 Task: Filter community activity in the 'Javascript' repository for the last year.
Action: Mouse moved to (1098, 138)
Screenshot: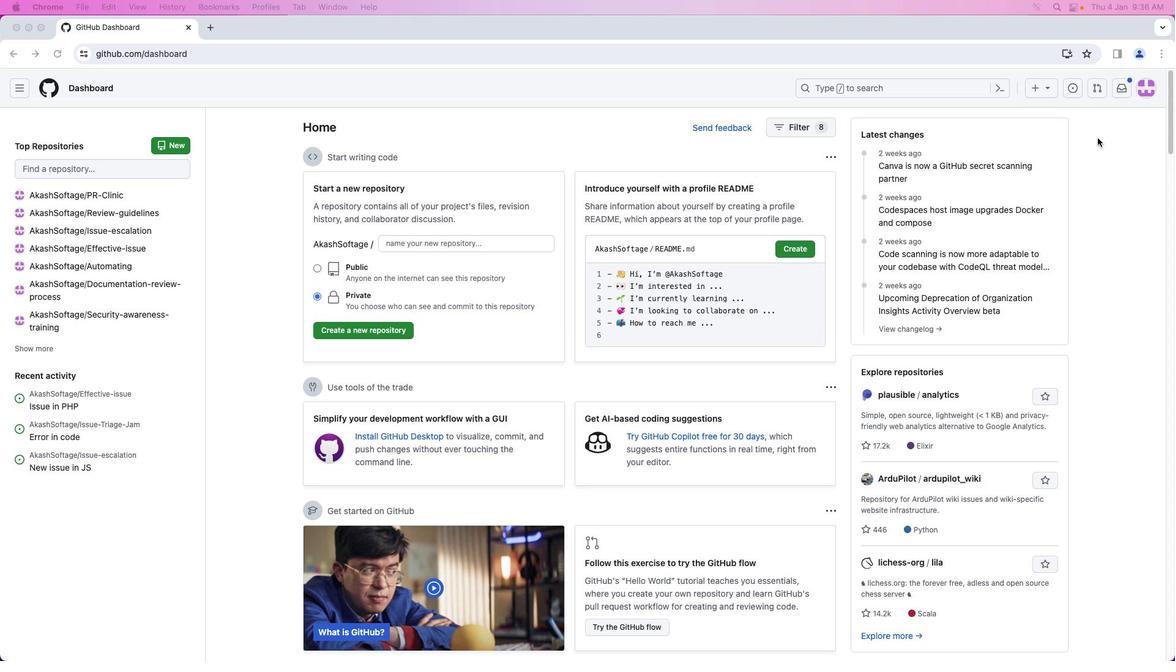 
Action: Mouse pressed left at (1098, 138)
Screenshot: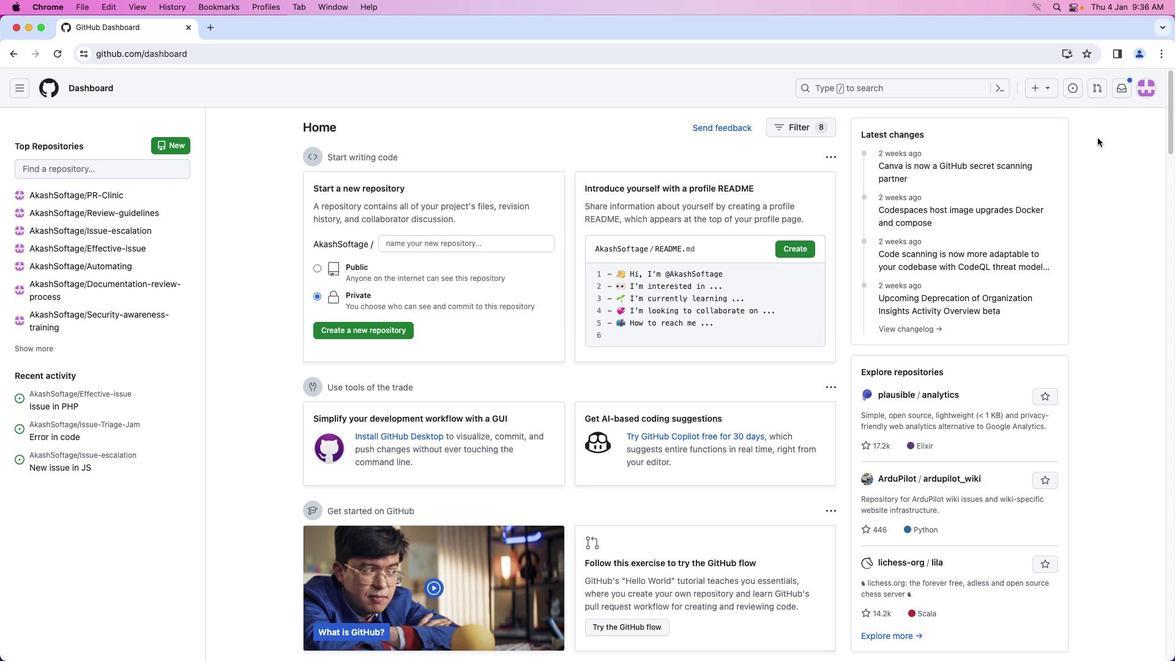 
Action: Mouse moved to (1143, 88)
Screenshot: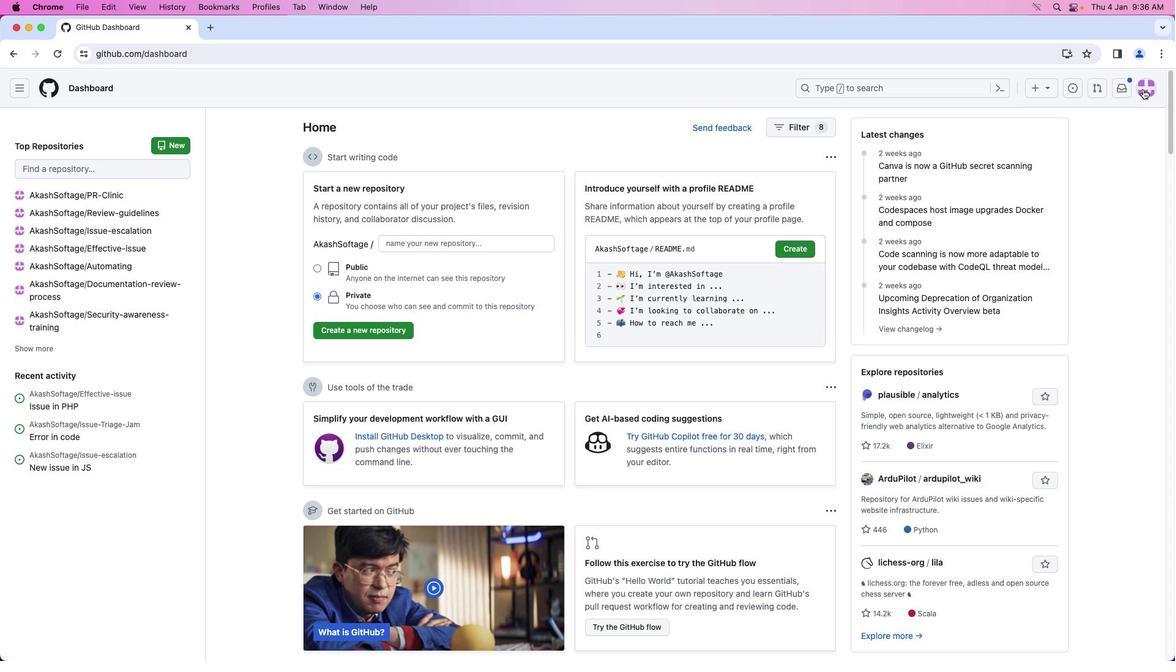 
Action: Mouse pressed left at (1143, 88)
Screenshot: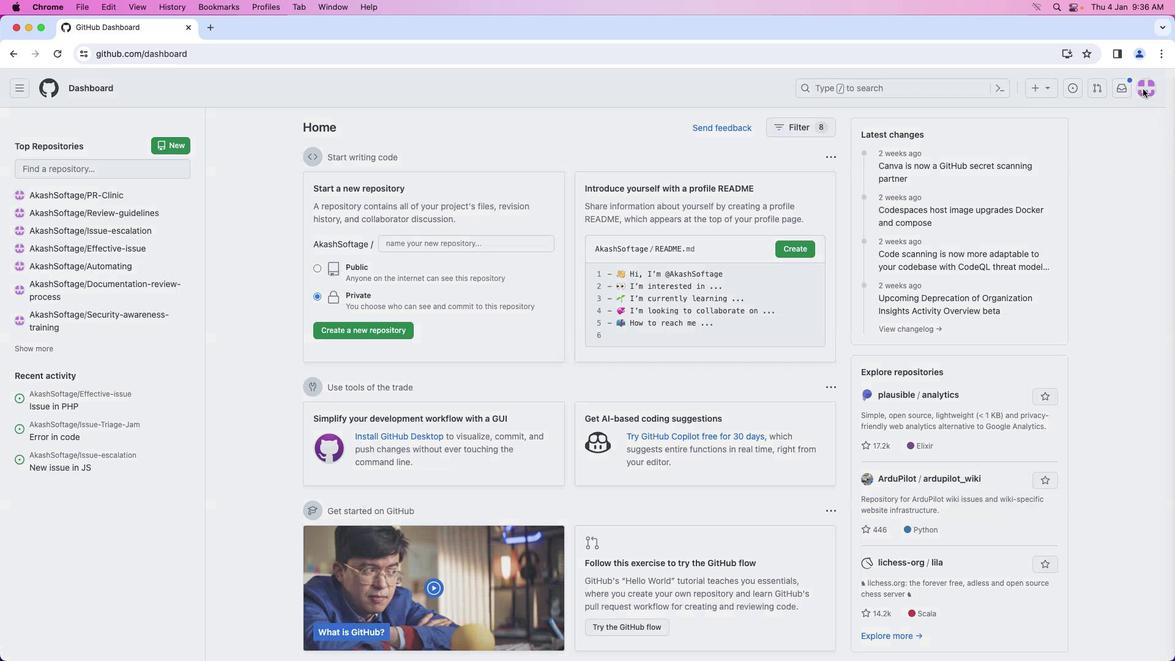 
Action: Mouse moved to (1066, 194)
Screenshot: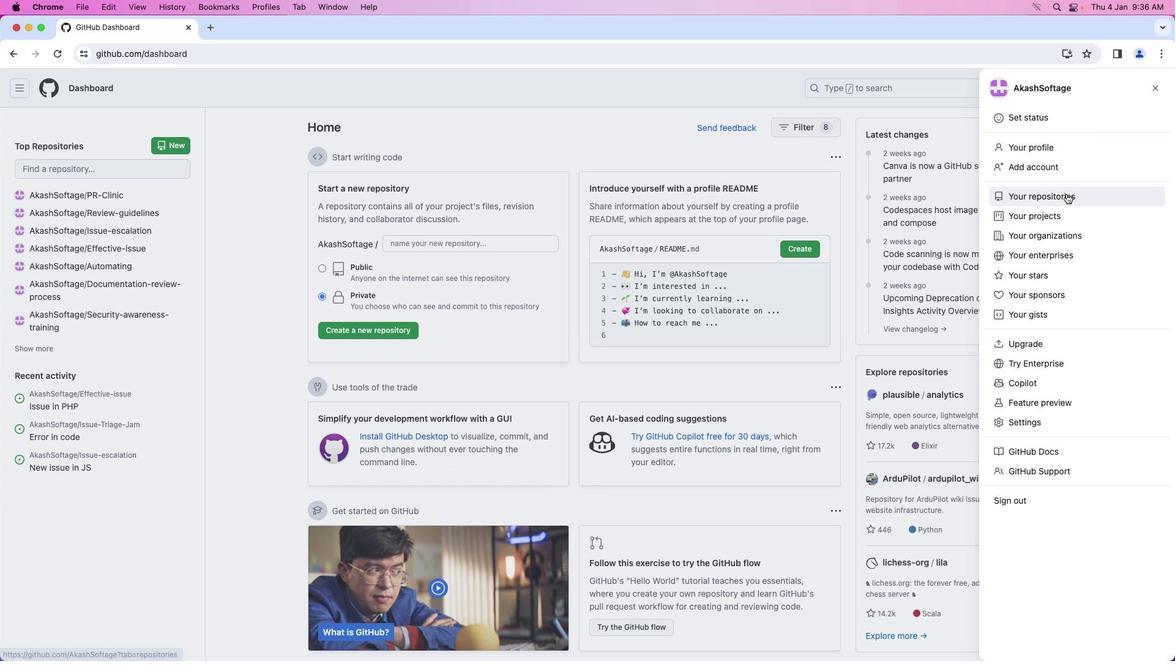
Action: Mouse pressed left at (1066, 194)
Screenshot: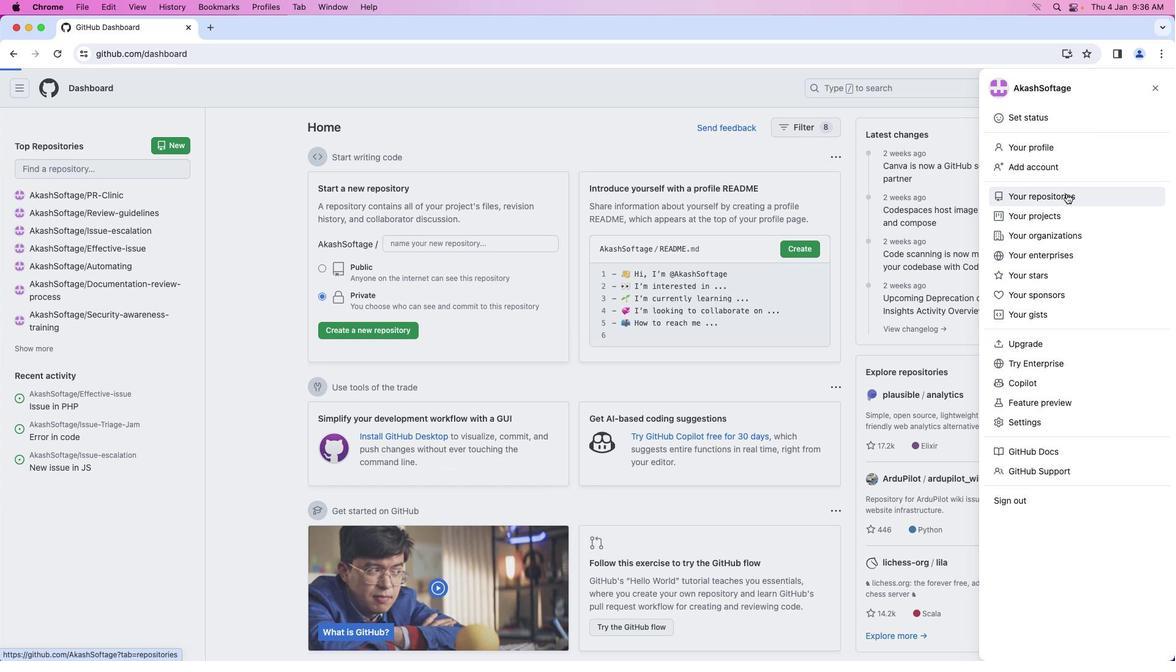 
Action: Mouse moved to (430, 197)
Screenshot: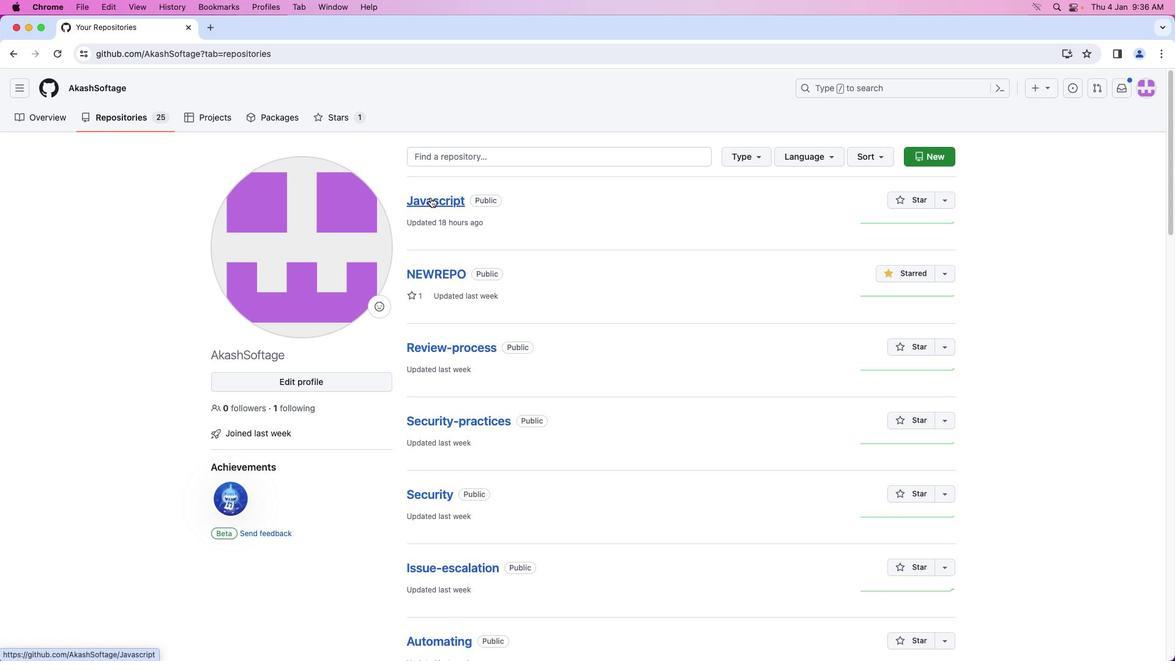 
Action: Mouse pressed left at (430, 197)
Screenshot: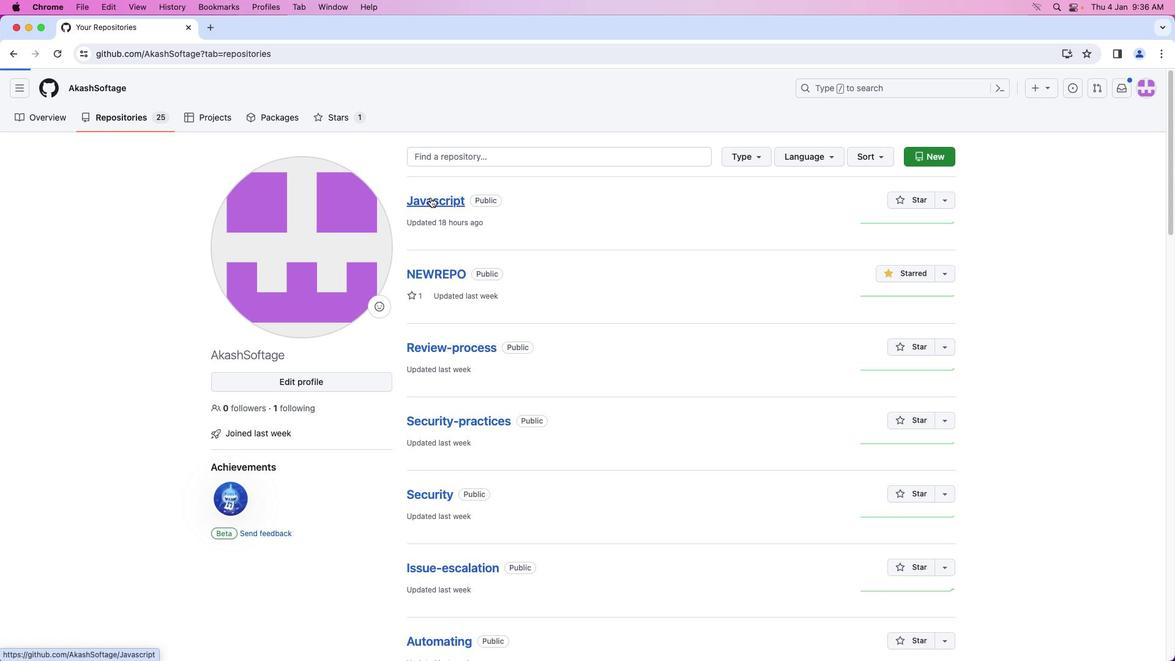 
Action: Mouse moved to (565, 123)
Screenshot: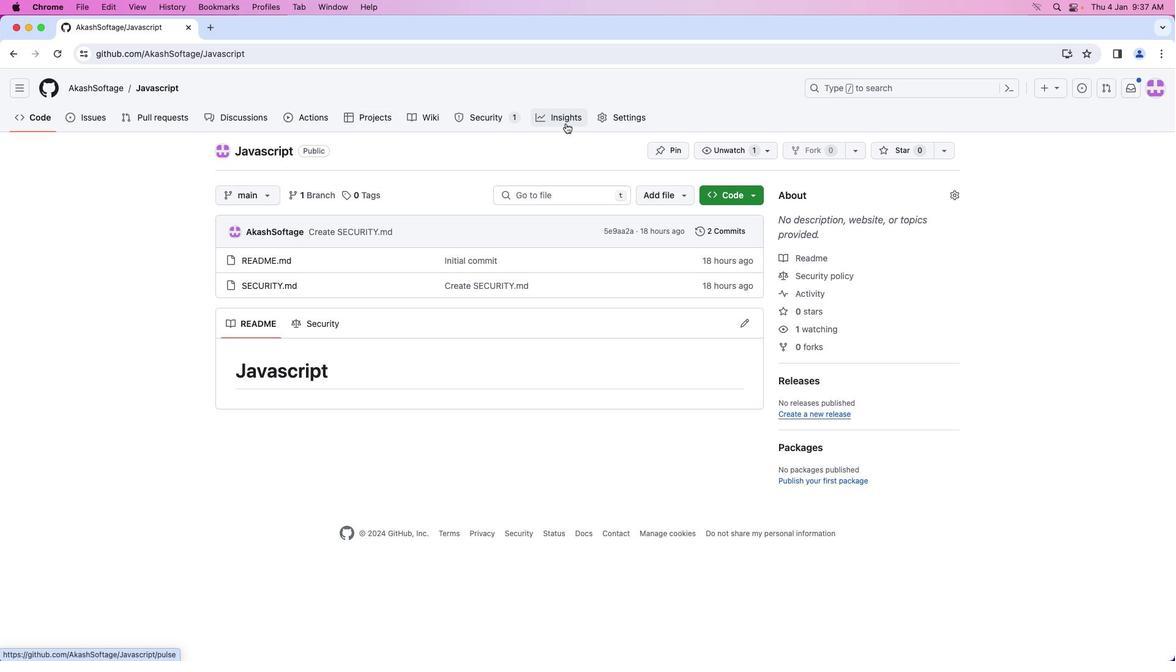 
Action: Mouse pressed left at (565, 123)
Screenshot: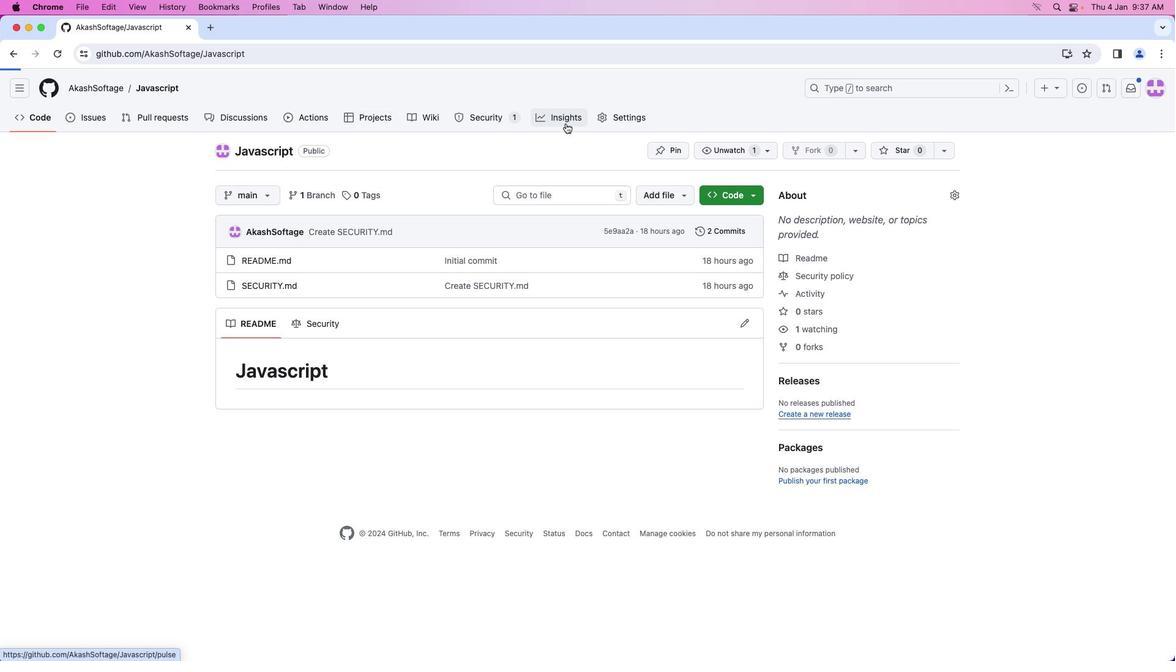 
Action: Mouse moved to (315, 209)
Screenshot: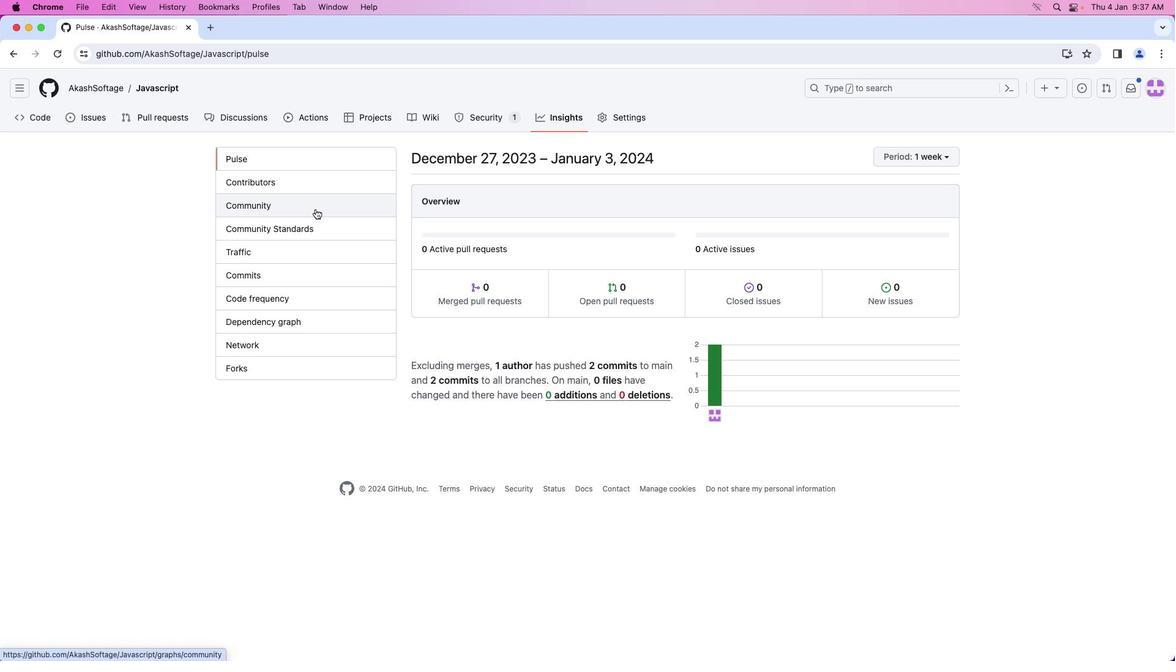 
Action: Mouse pressed left at (315, 209)
Screenshot: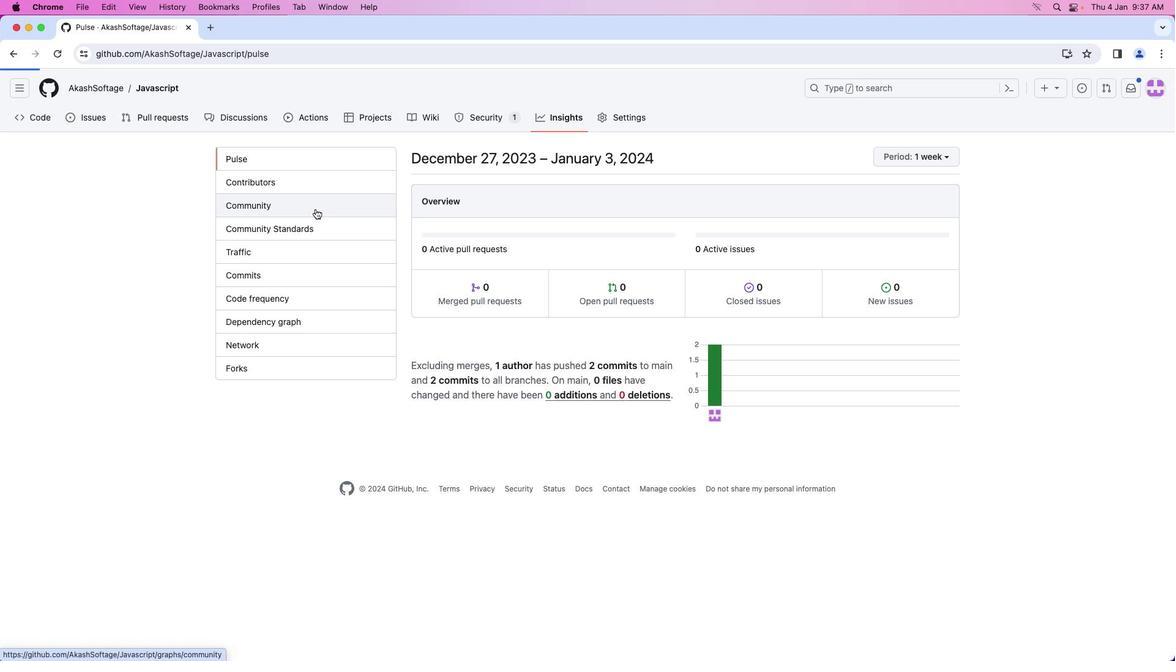 
Action: Mouse moved to (915, 158)
Screenshot: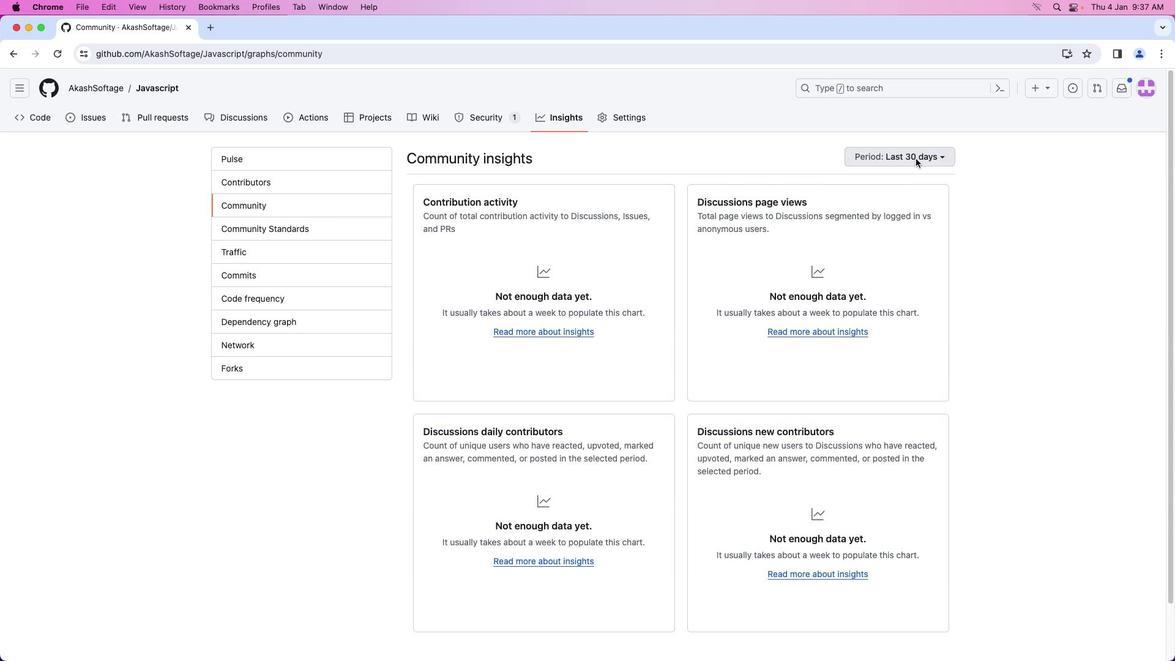 
Action: Mouse pressed left at (915, 158)
Screenshot: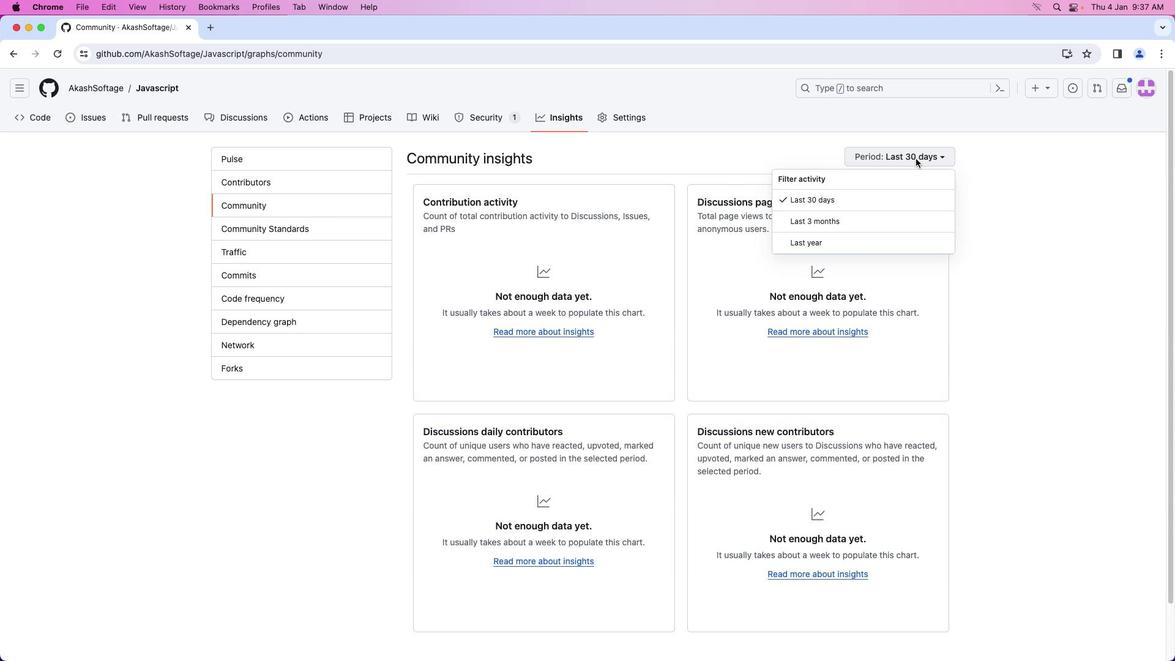 
Action: Mouse moved to (886, 236)
Screenshot: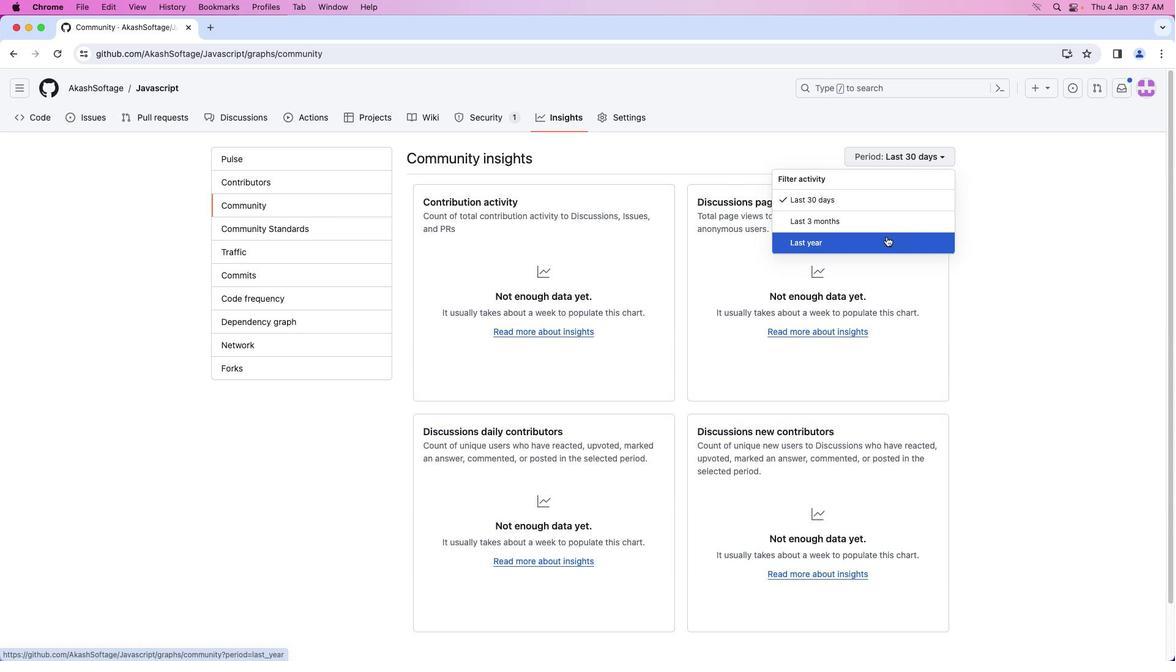 
Action: Mouse pressed left at (886, 236)
Screenshot: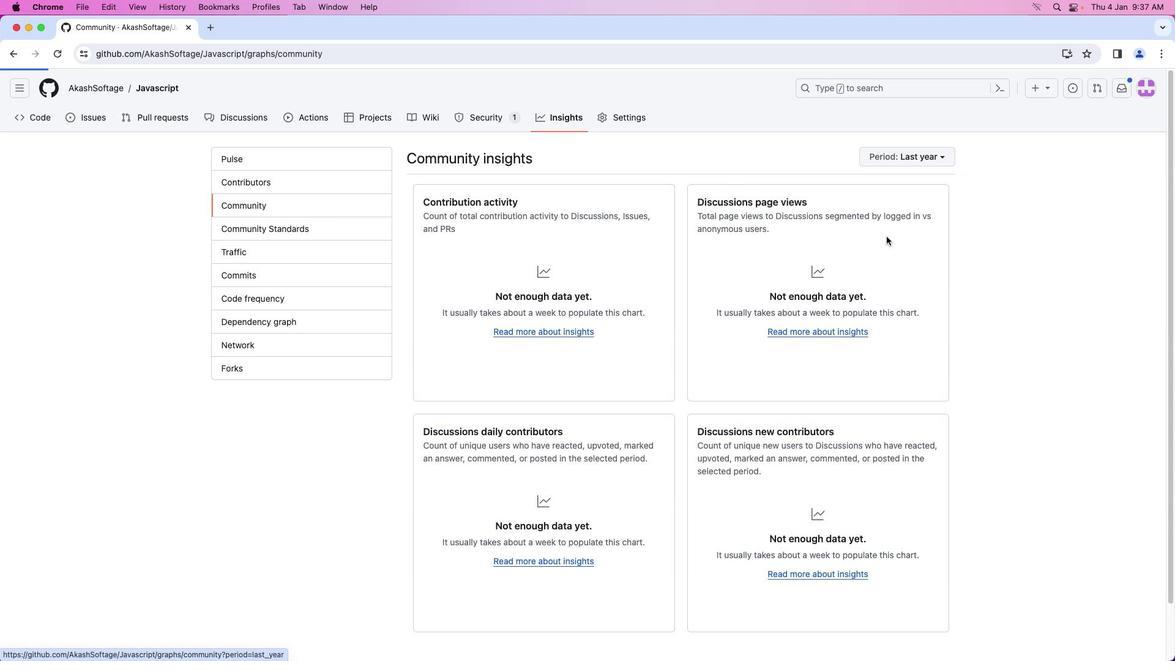 
Action: Mouse moved to (853, 224)
Screenshot: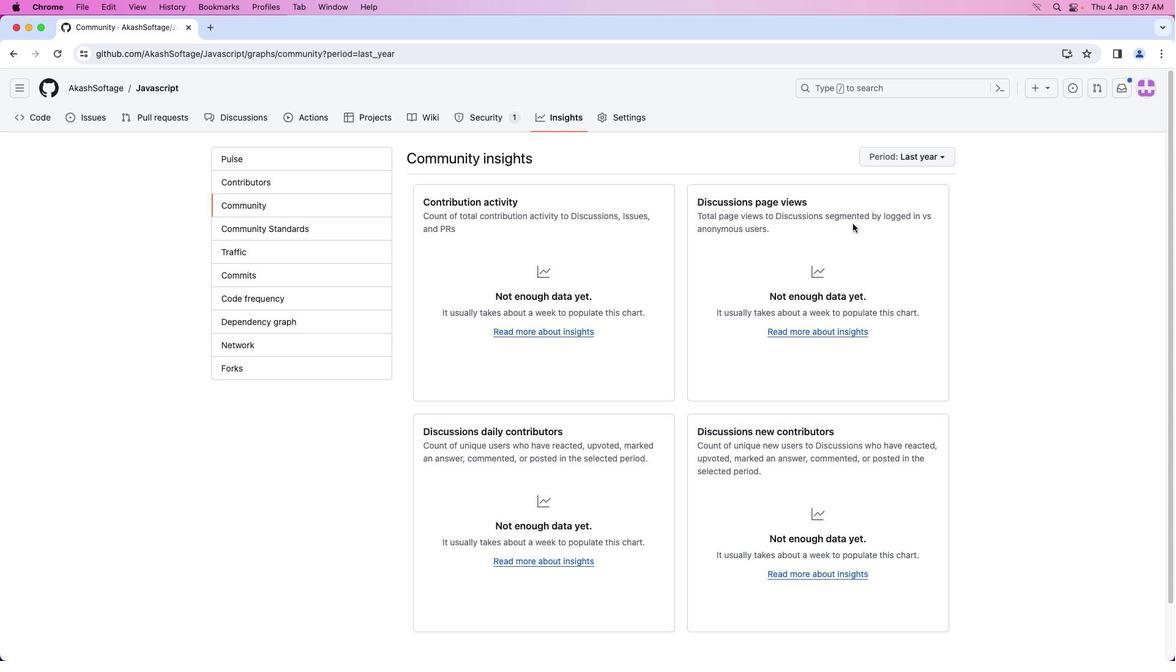 
